 Task: Disable the functional cookies.
Action: Mouse moved to (781, 76)
Screenshot: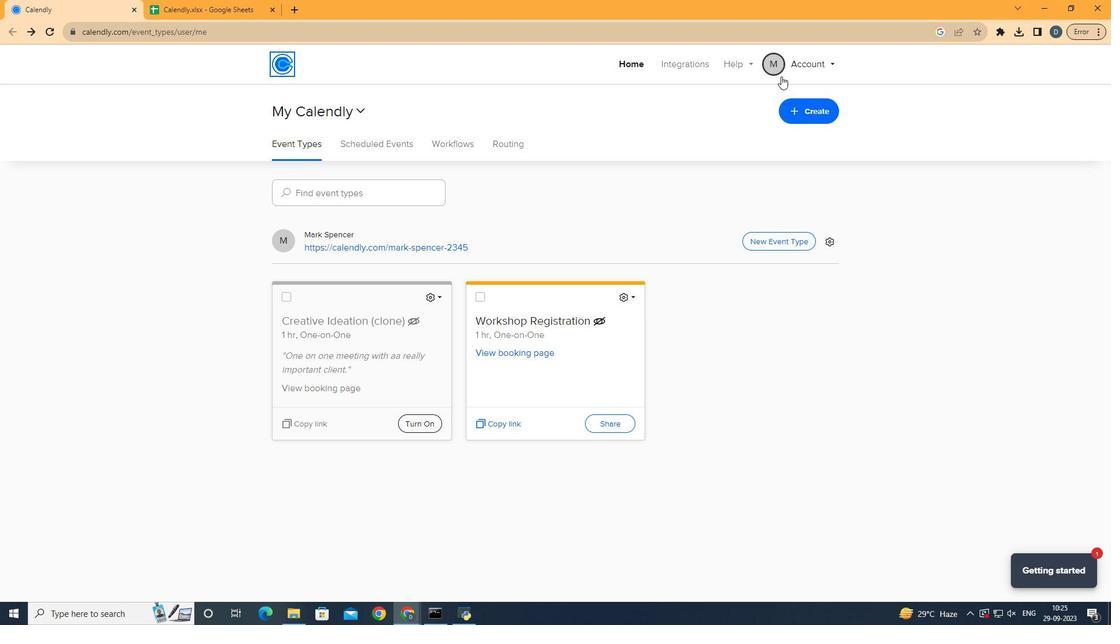 
Action: Mouse pressed left at (781, 76)
Screenshot: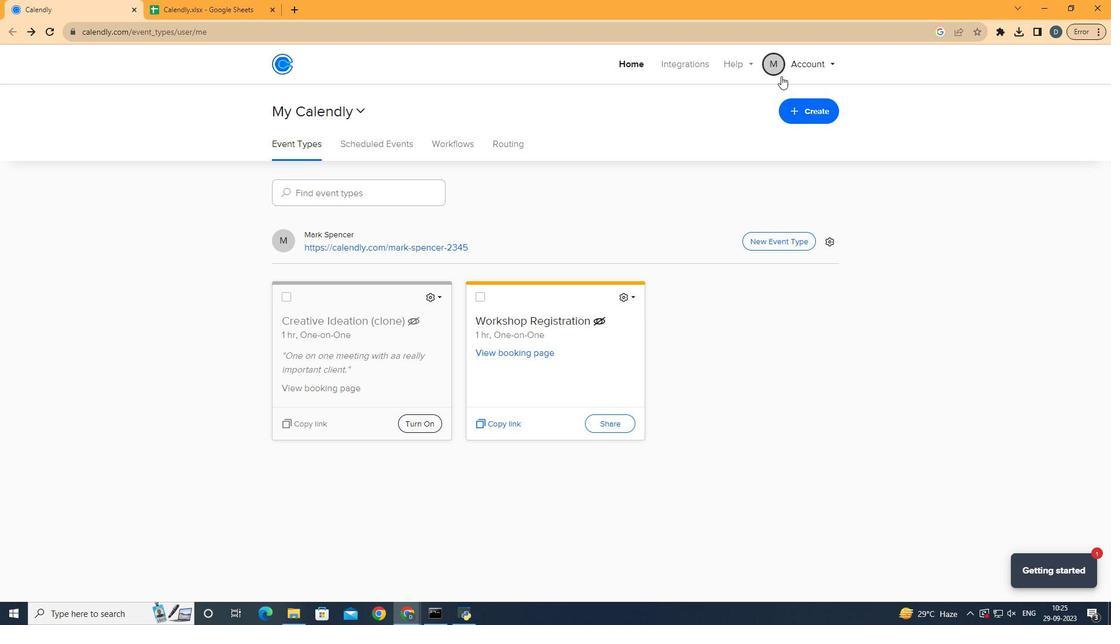
Action: Mouse moved to (780, 110)
Screenshot: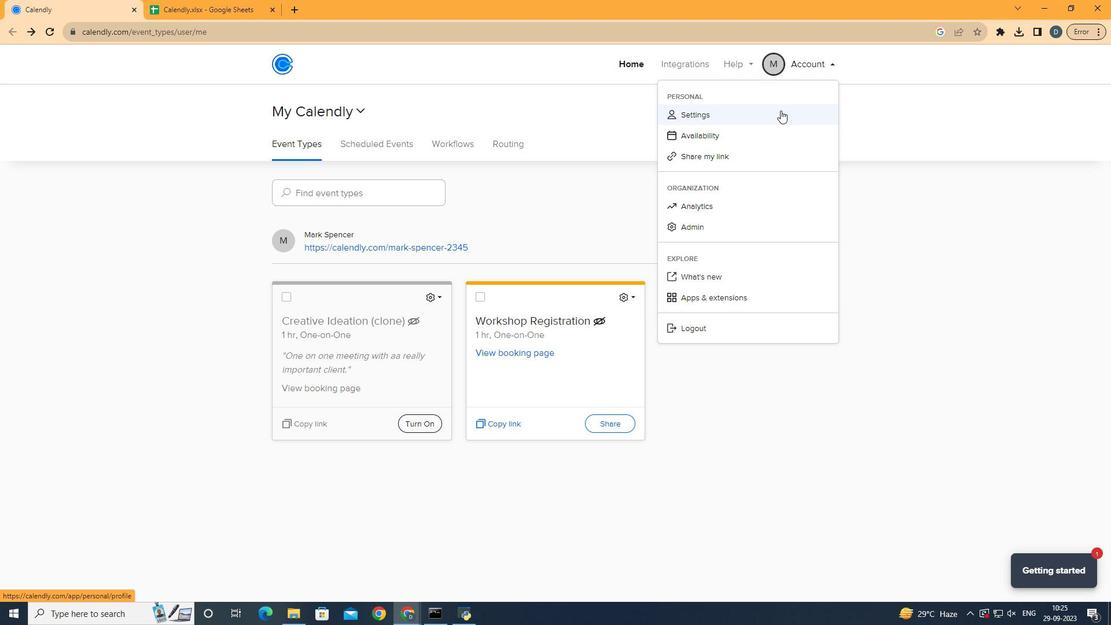 
Action: Mouse pressed left at (780, 110)
Screenshot: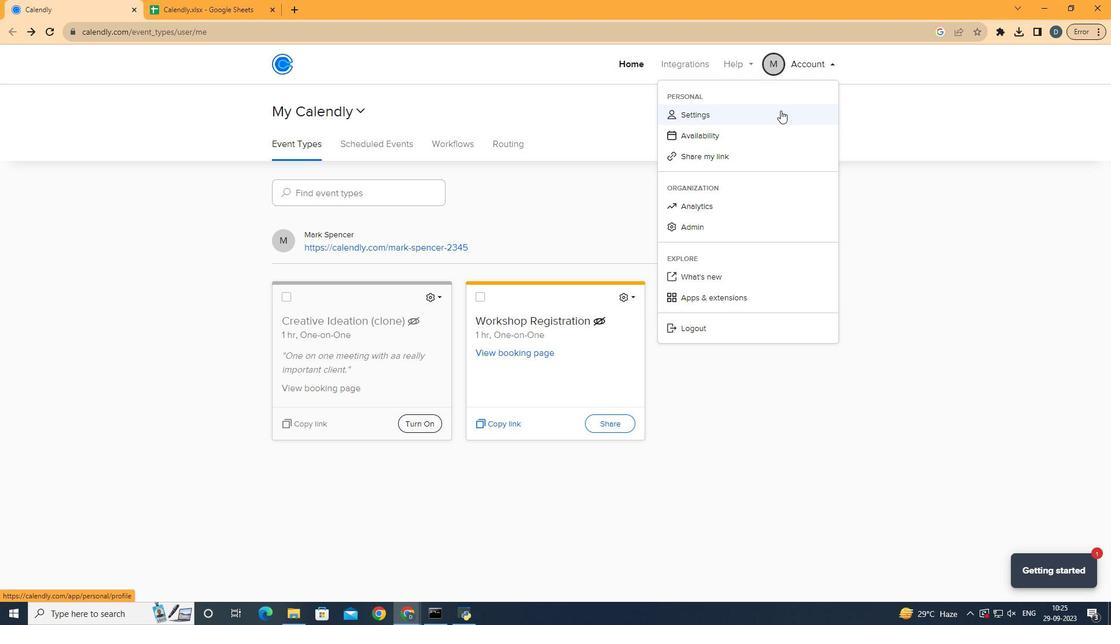 
Action: Mouse moved to (82, 298)
Screenshot: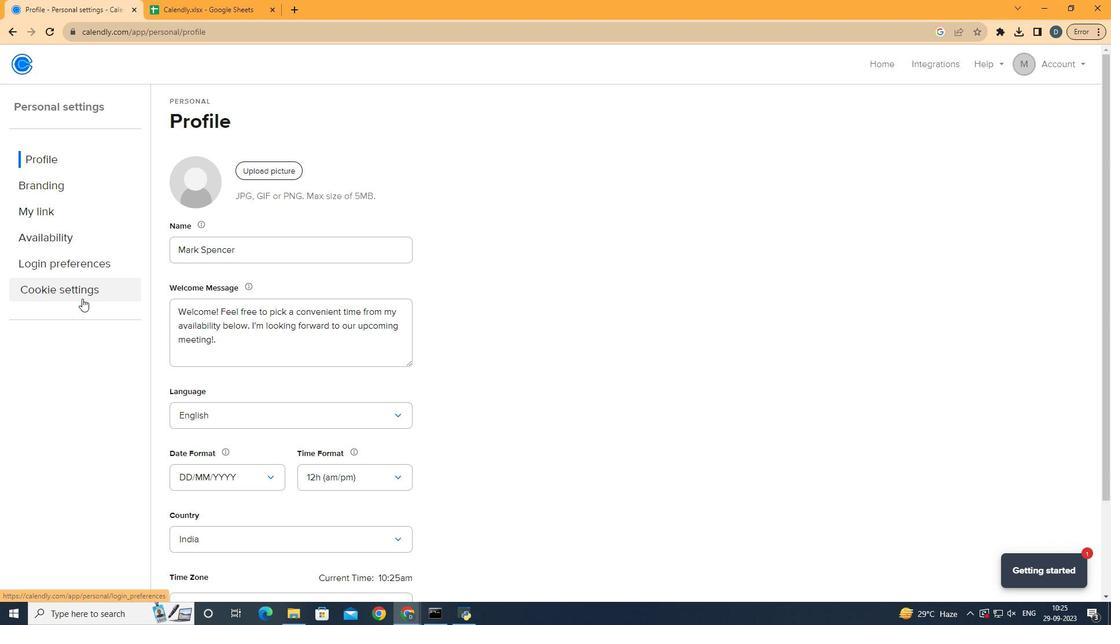 
Action: Mouse pressed left at (82, 298)
Screenshot: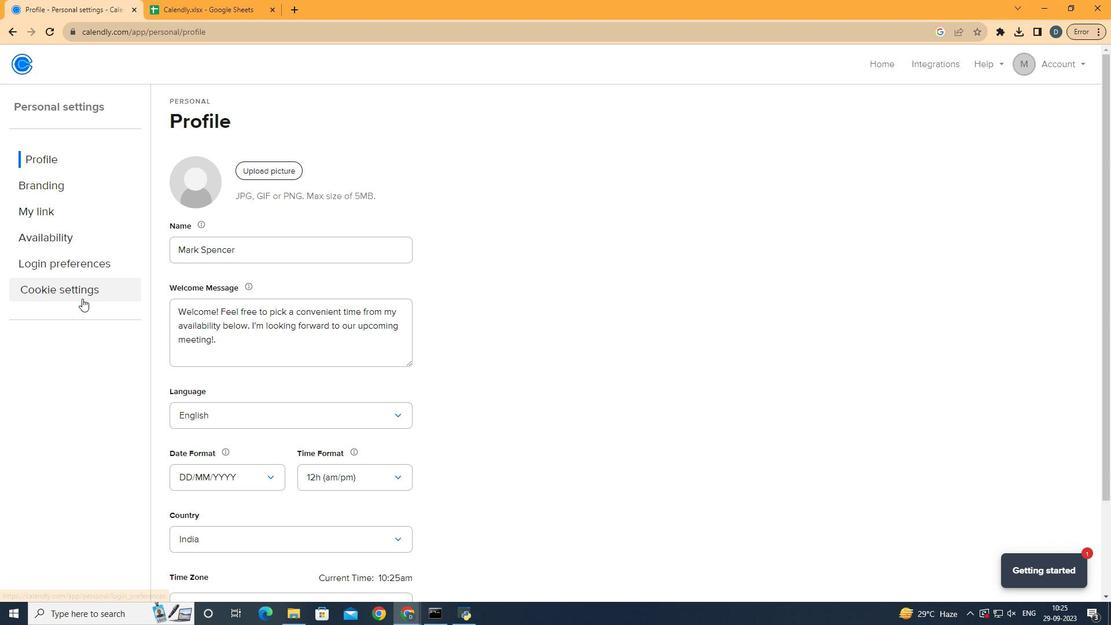 
Action: Mouse moved to (250, 280)
Screenshot: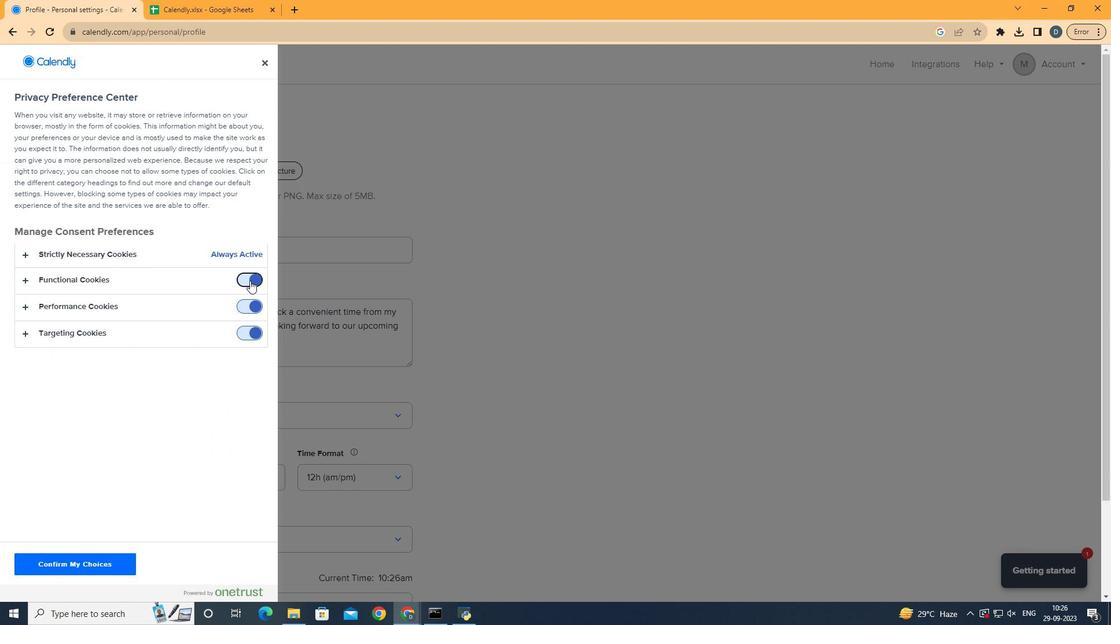 
Action: Mouse pressed left at (250, 280)
Screenshot: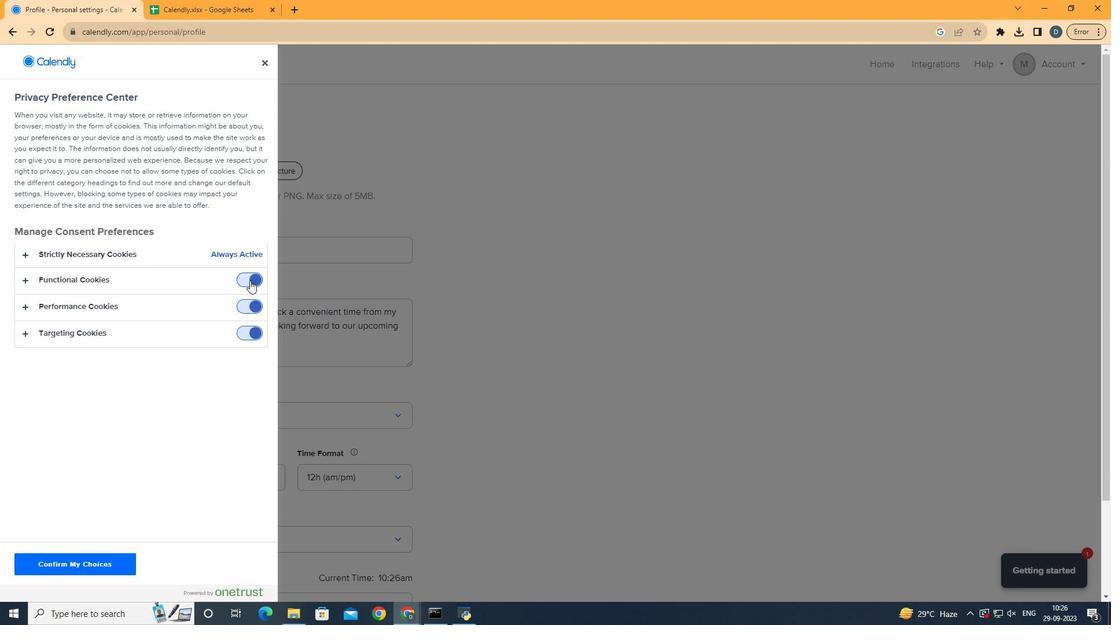 
Action: Mouse moved to (228, 431)
Screenshot: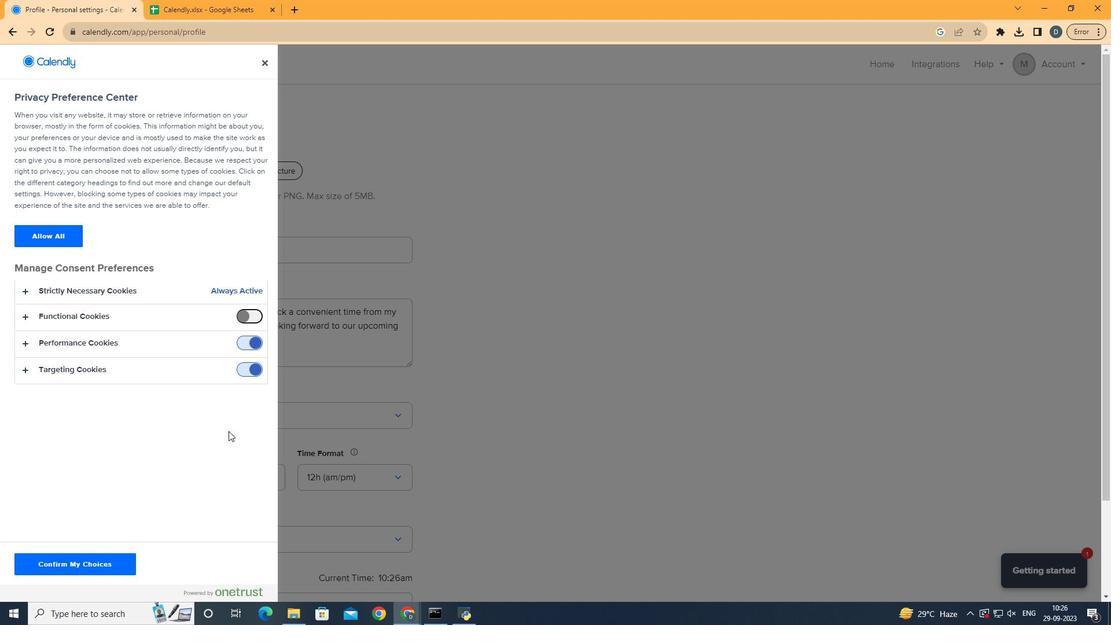 
